 Task: Add Mrm Bone Maximizer With Collagen to the cart.
Action: Mouse moved to (246, 120)
Screenshot: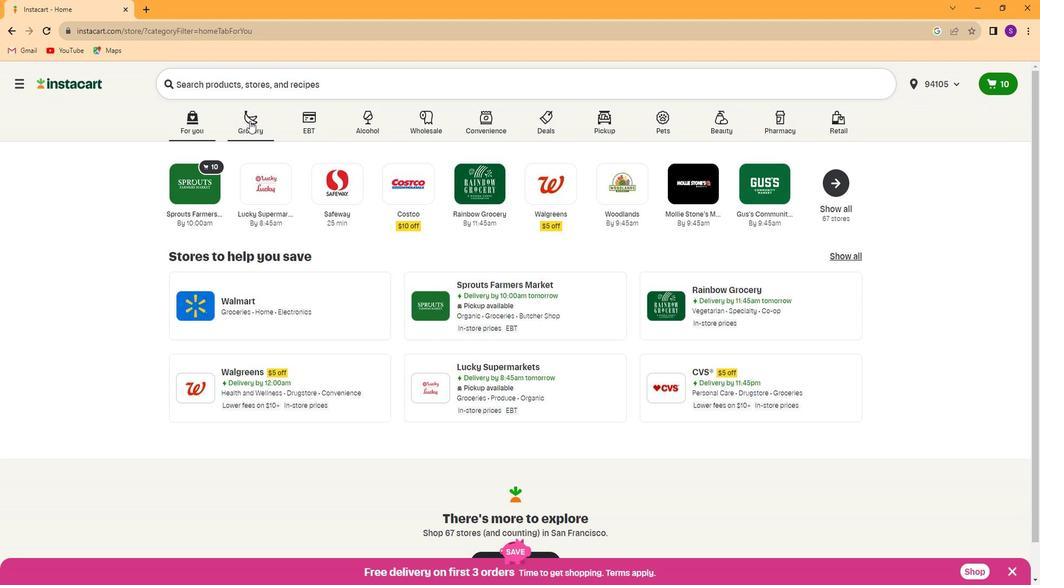 
Action: Mouse pressed left at (246, 120)
Screenshot: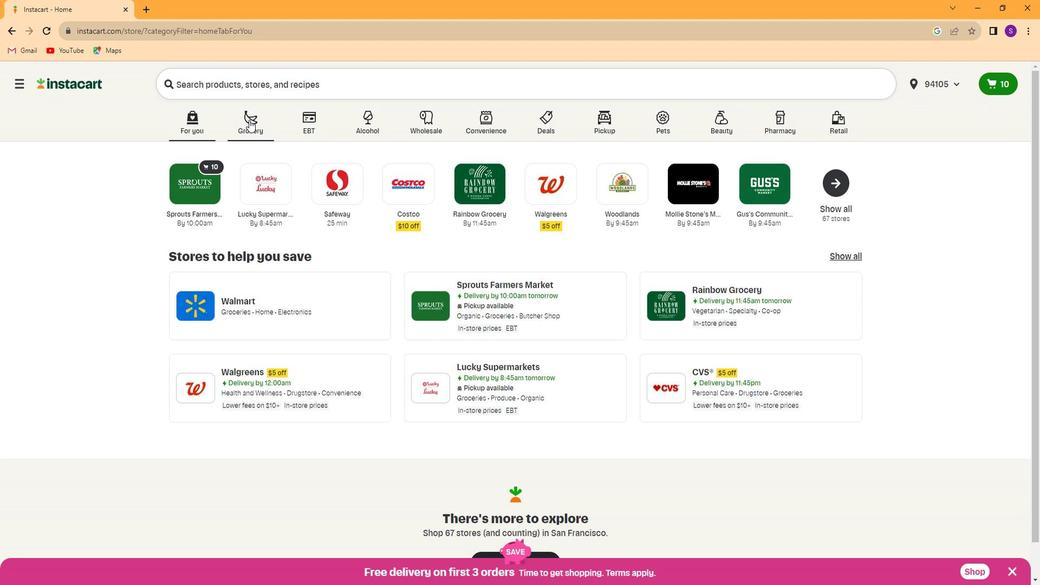 
Action: Mouse moved to (777, 204)
Screenshot: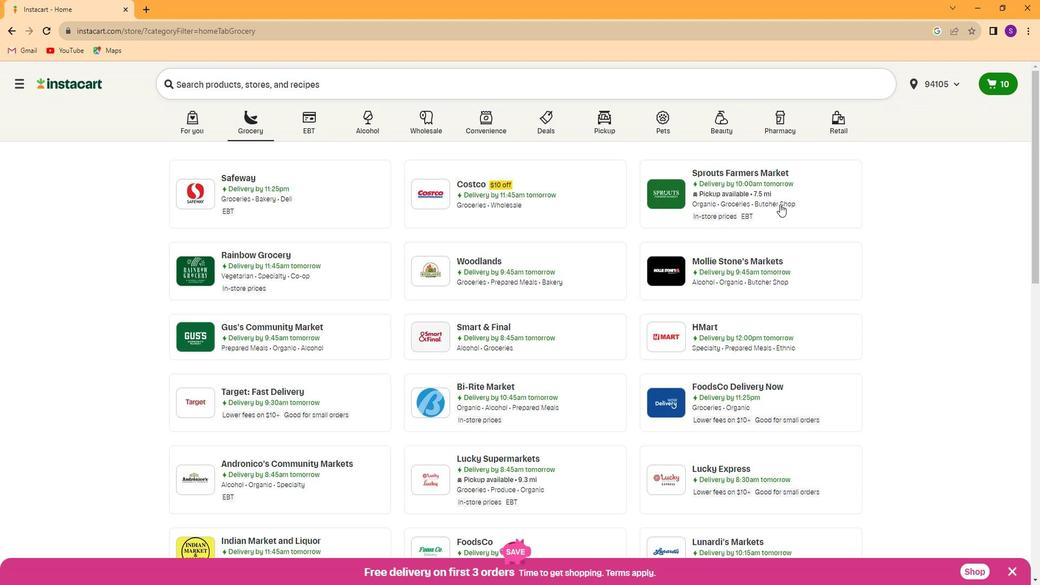 
Action: Mouse pressed left at (777, 204)
Screenshot: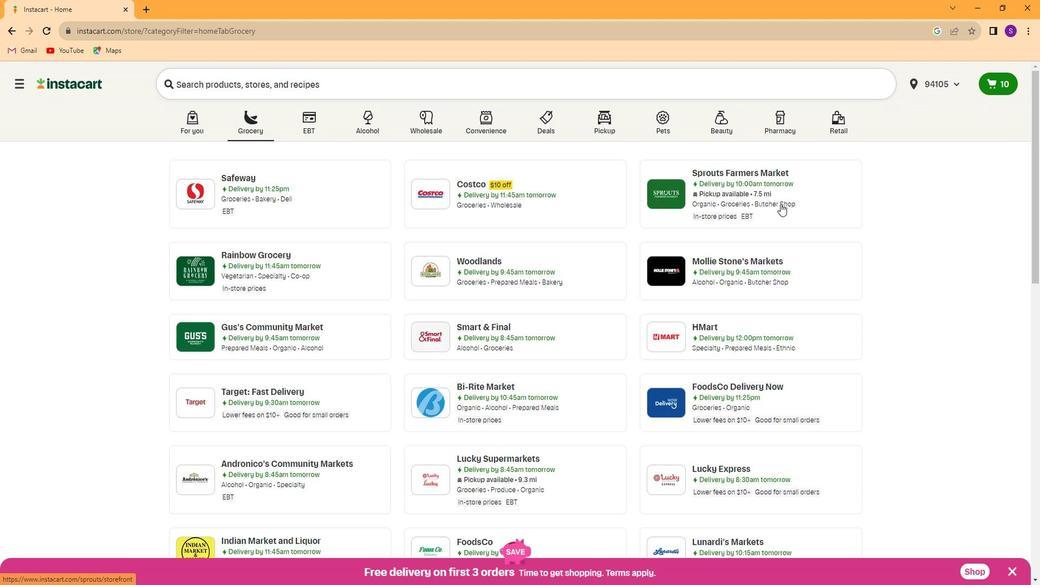 
Action: Mouse moved to (66, 442)
Screenshot: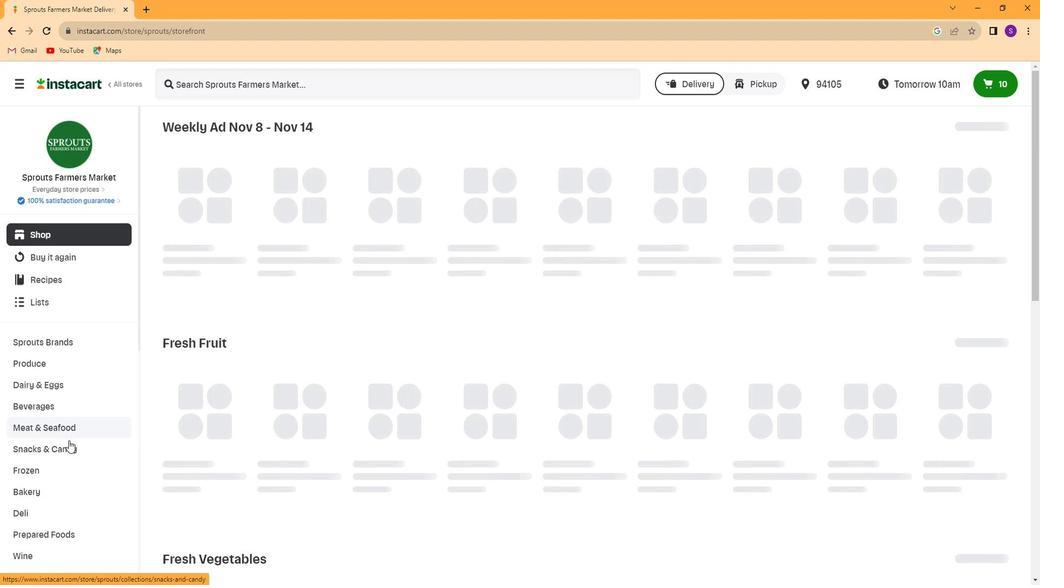 
Action: Mouse scrolled (66, 442) with delta (0, 0)
Screenshot: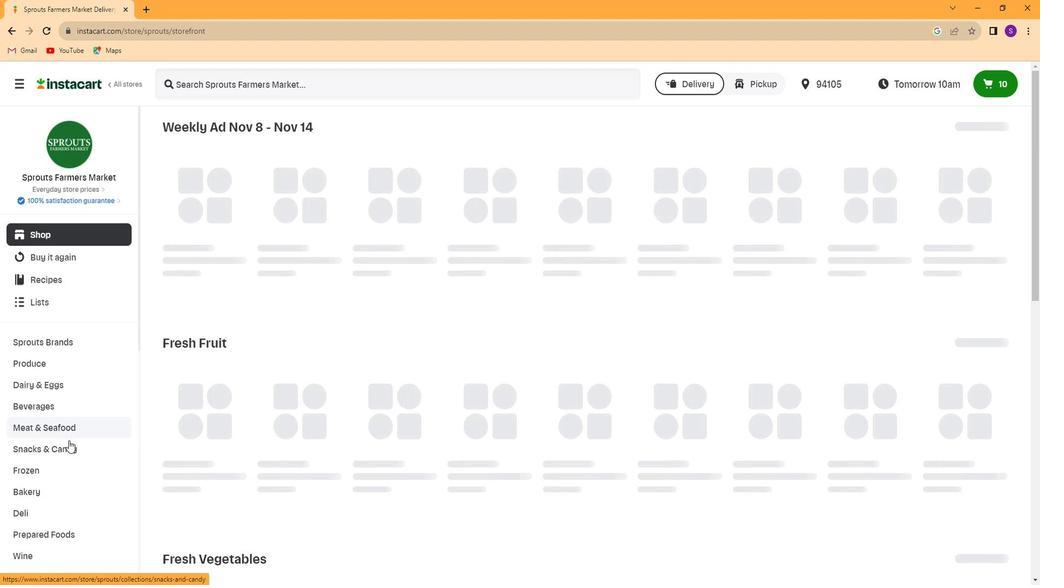 
Action: Mouse moved to (66, 445)
Screenshot: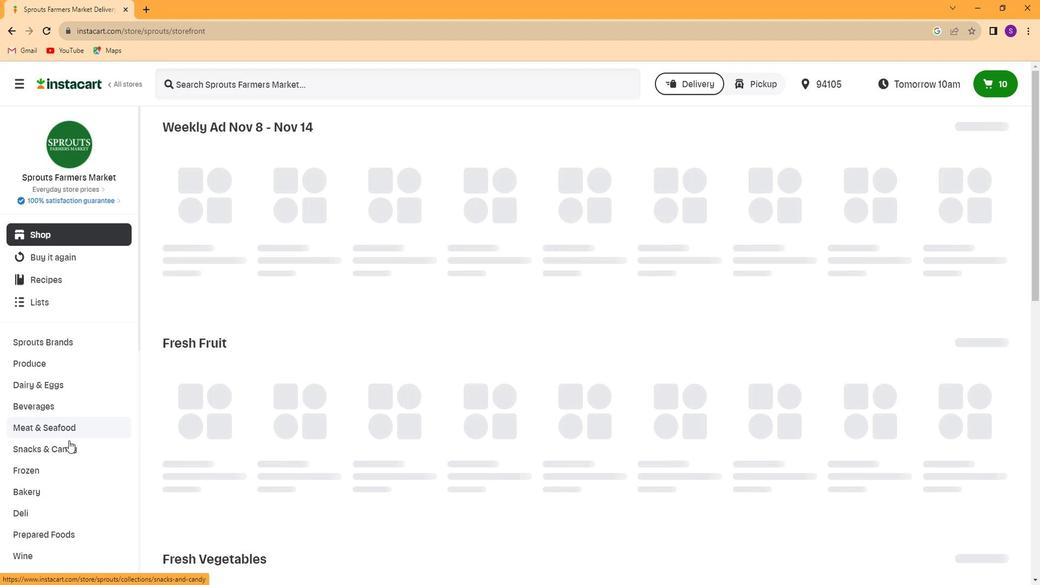 
Action: Mouse scrolled (66, 445) with delta (0, 0)
Screenshot: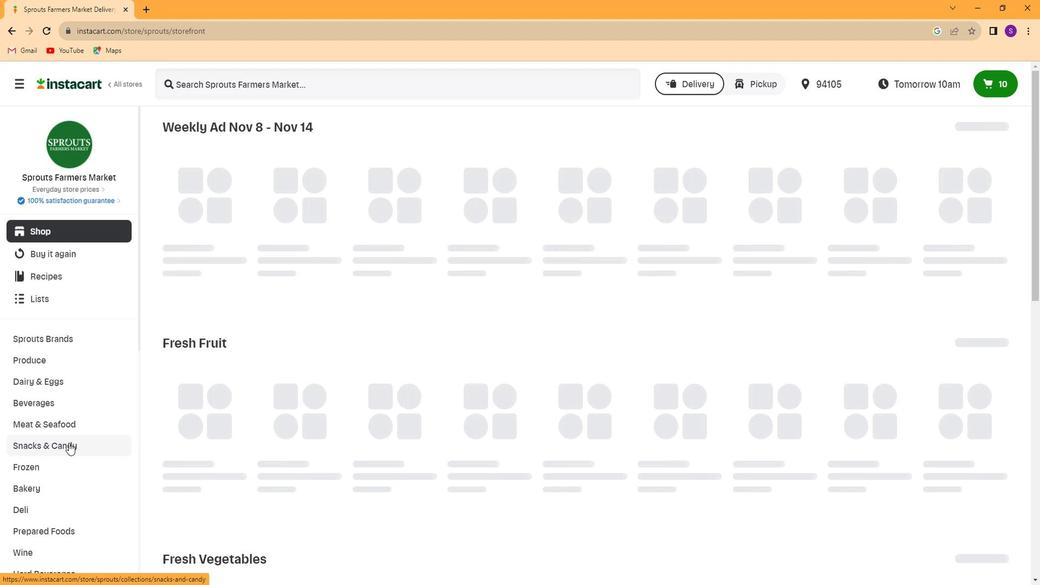 
Action: Mouse scrolled (66, 445) with delta (0, 0)
Screenshot: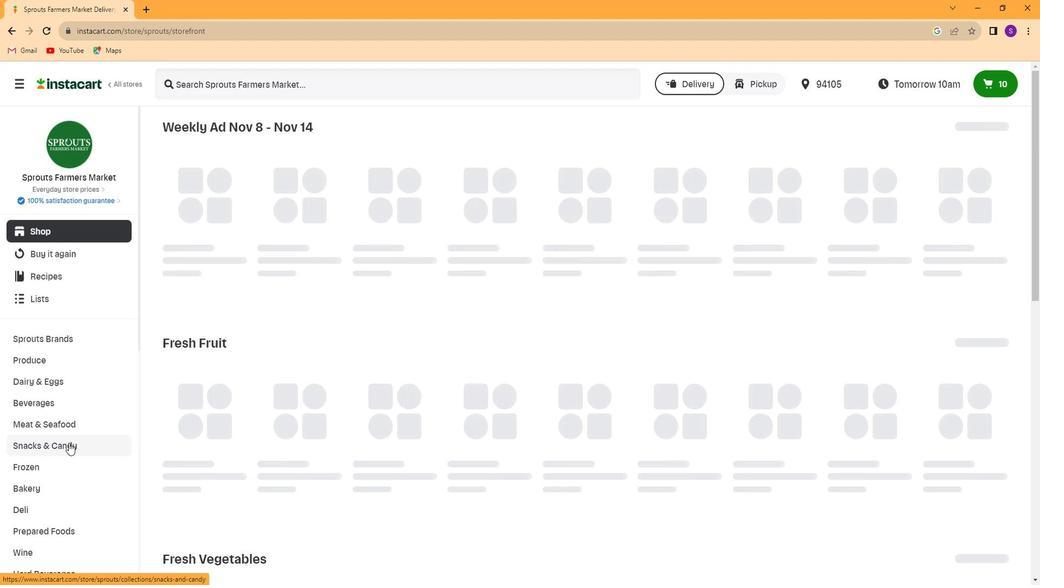 
Action: Mouse scrolled (66, 445) with delta (0, 0)
Screenshot: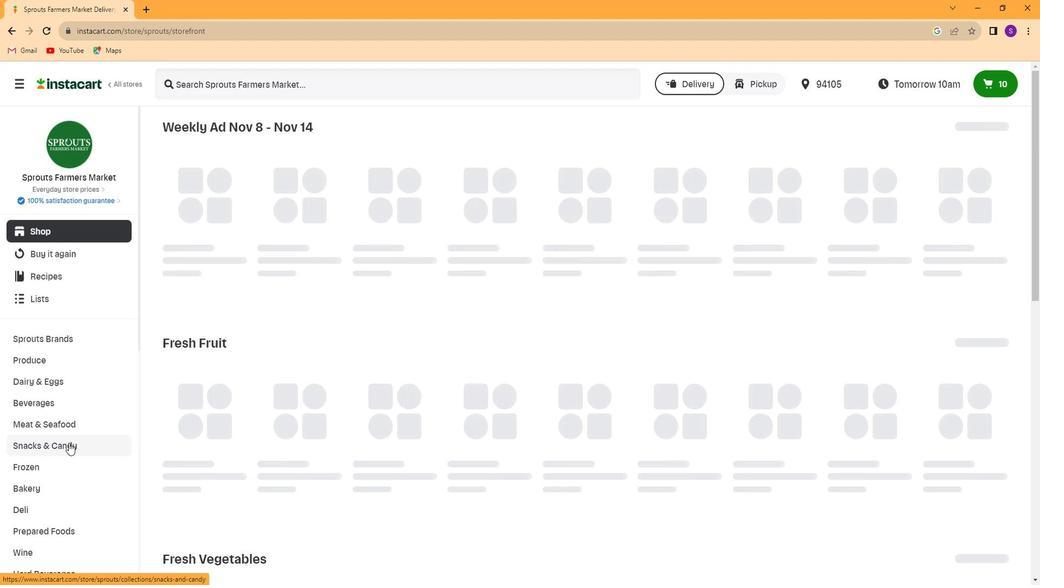 
Action: Mouse moved to (66, 451)
Screenshot: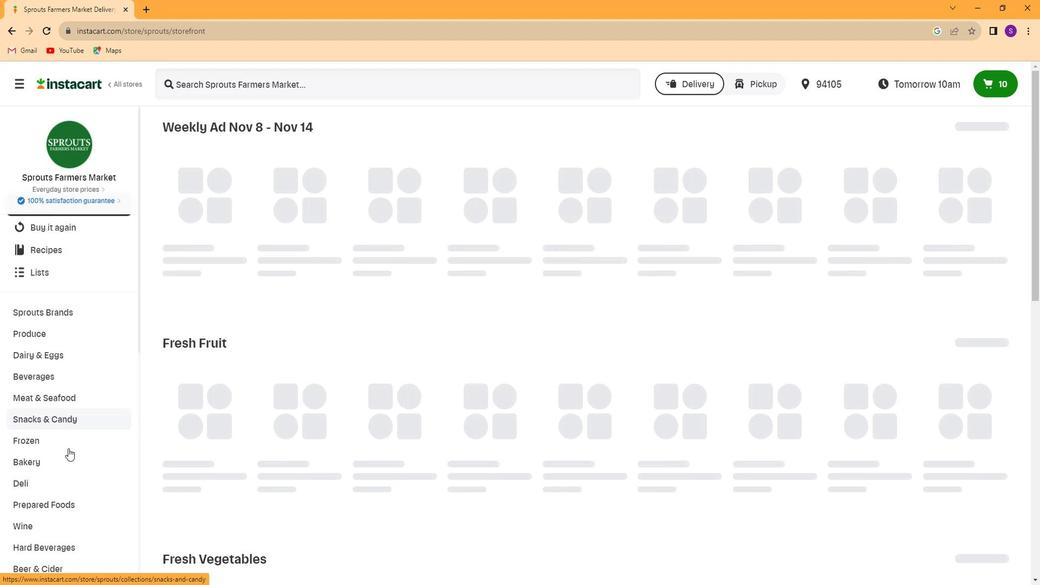 
Action: Mouse scrolled (66, 451) with delta (0, 0)
Screenshot: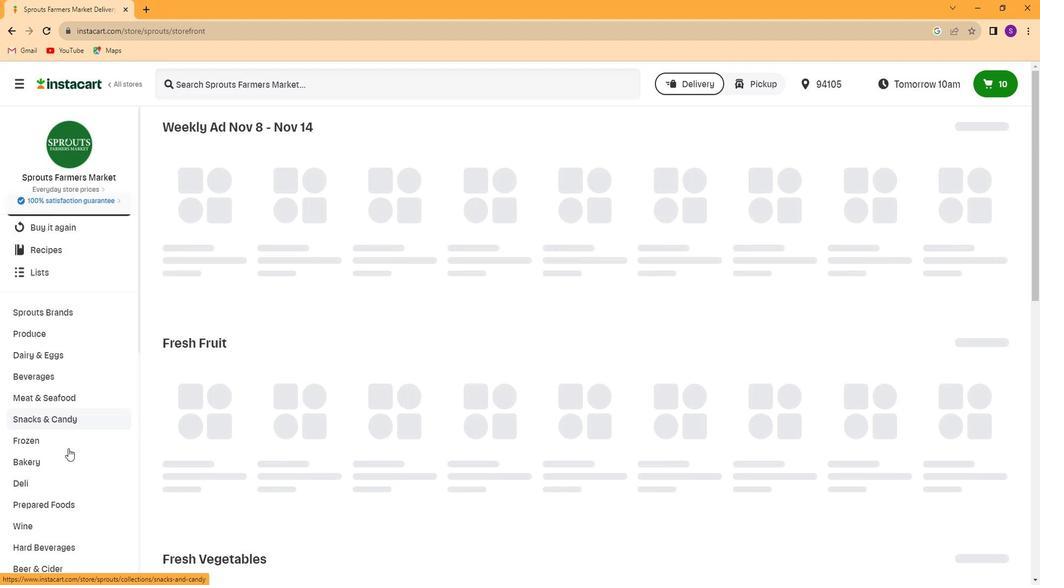 
Action: Mouse moved to (64, 456)
Screenshot: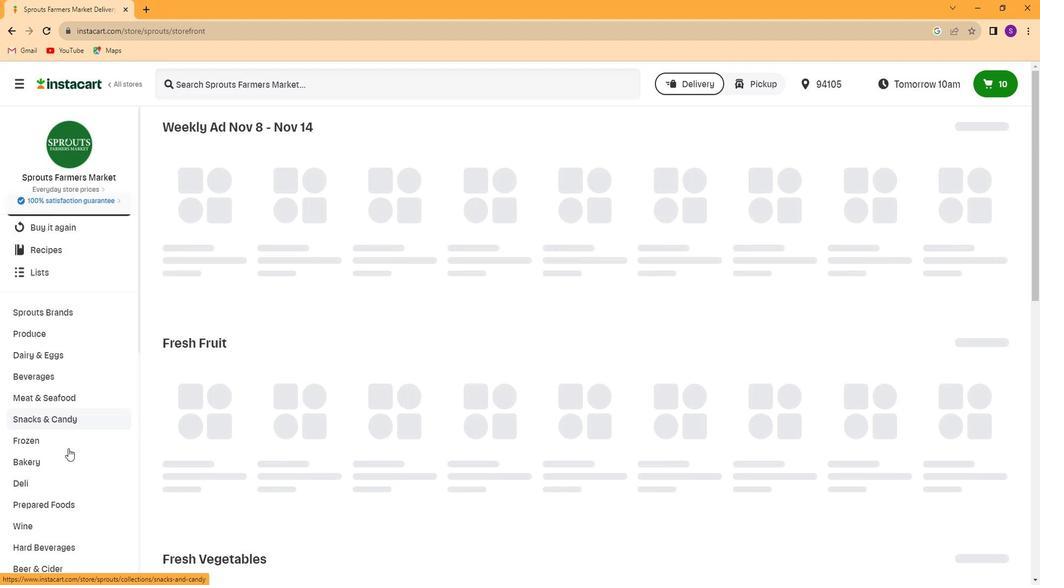 
Action: Mouse scrolled (64, 455) with delta (0, 0)
Screenshot: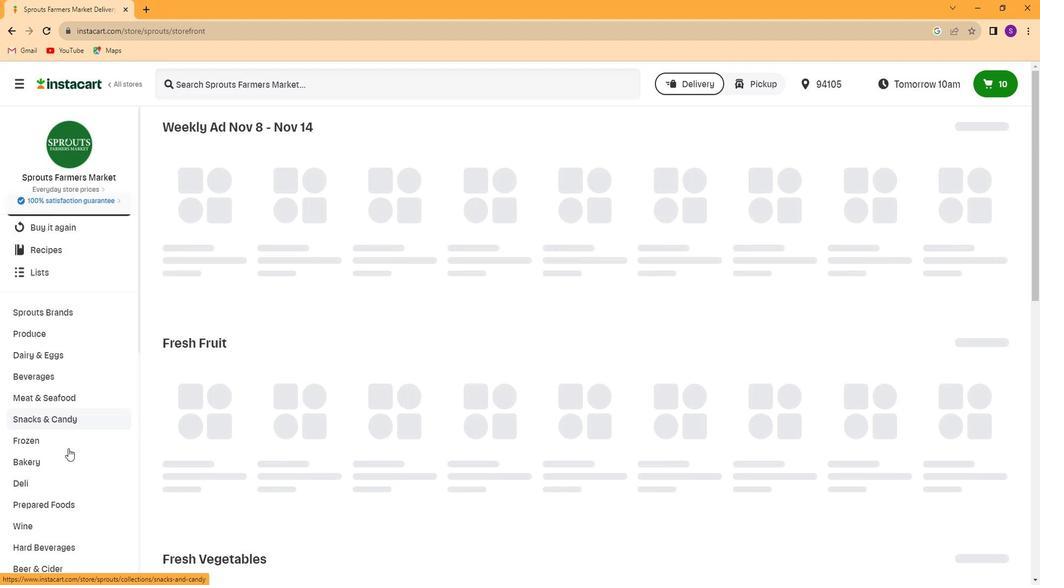 
Action: Mouse scrolled (64, 455) with delta (0, 0)
Screenshot: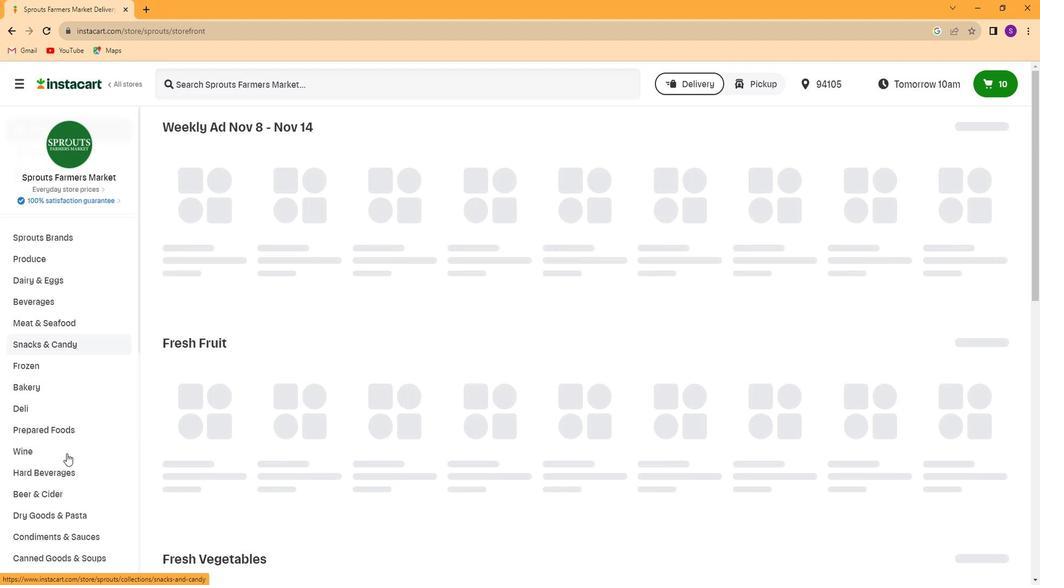 
Action: Mouse scrolled (64, 455) with delta (0, 0)
Screenshot: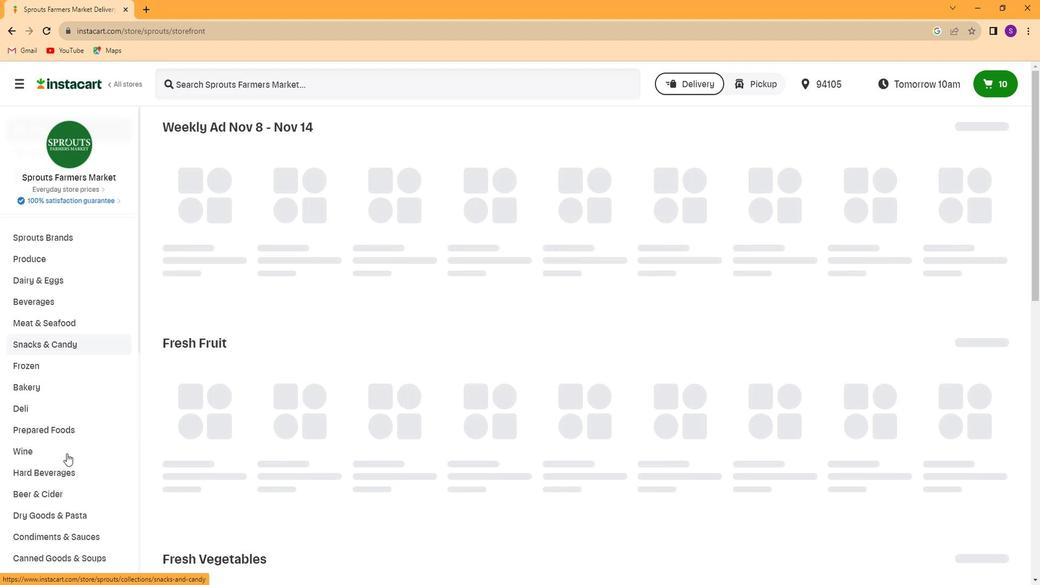 
Action: Mouse scrolled (64, 455) with delta (0, 0)
Screenshot: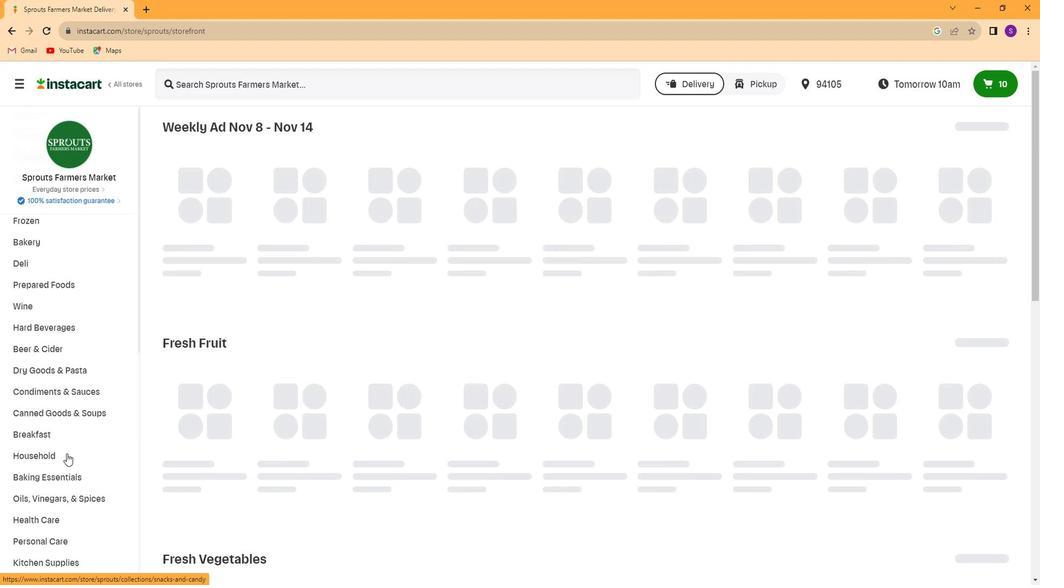 
Action: Mouse moved to (82, 535)
Screenshot: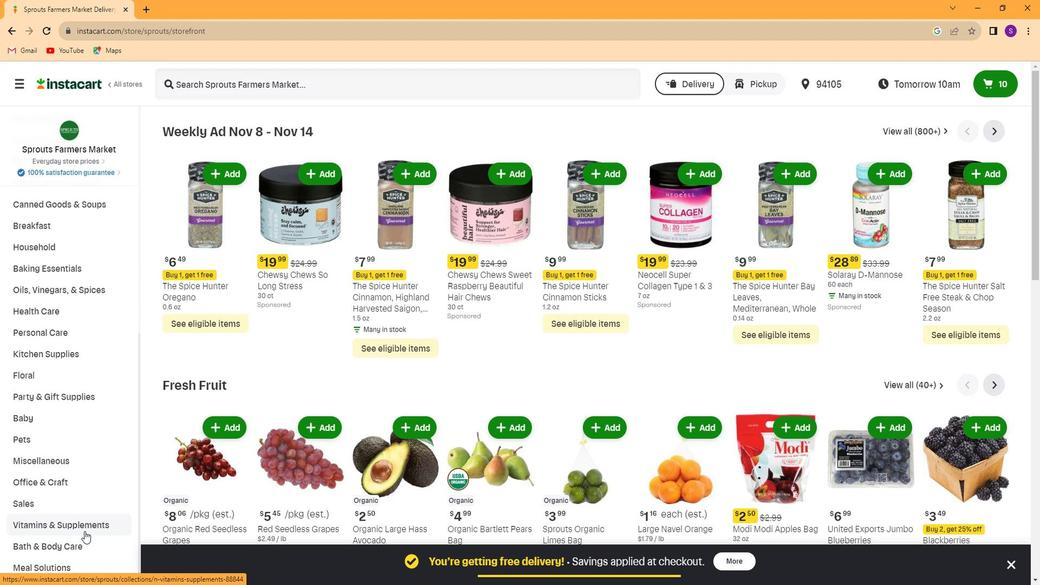 
Action: Mouse pressed left at (82, 535)
Screenshot: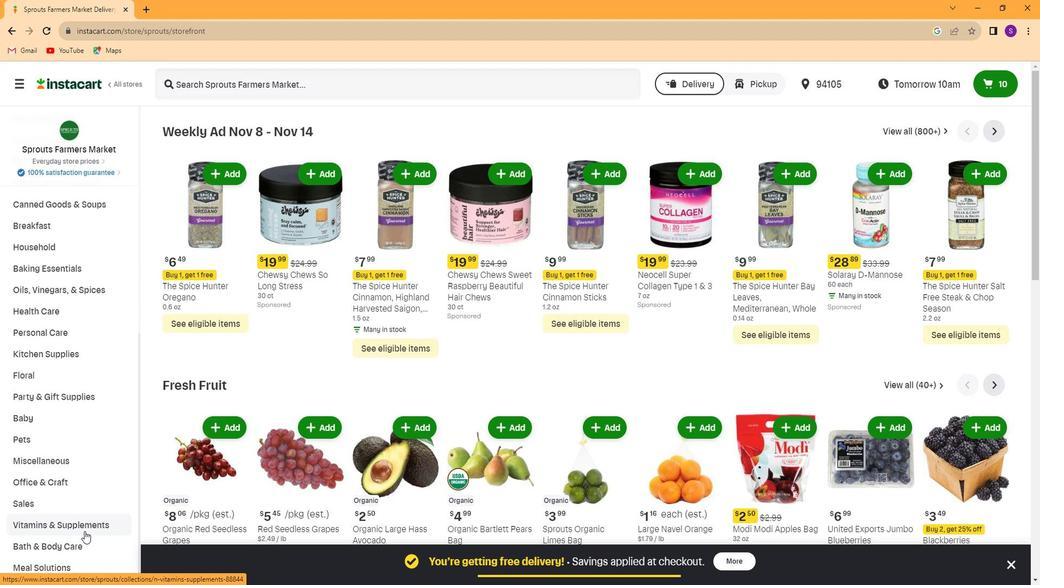 
Action: Mouse moved to (906, 160)
Screenshot: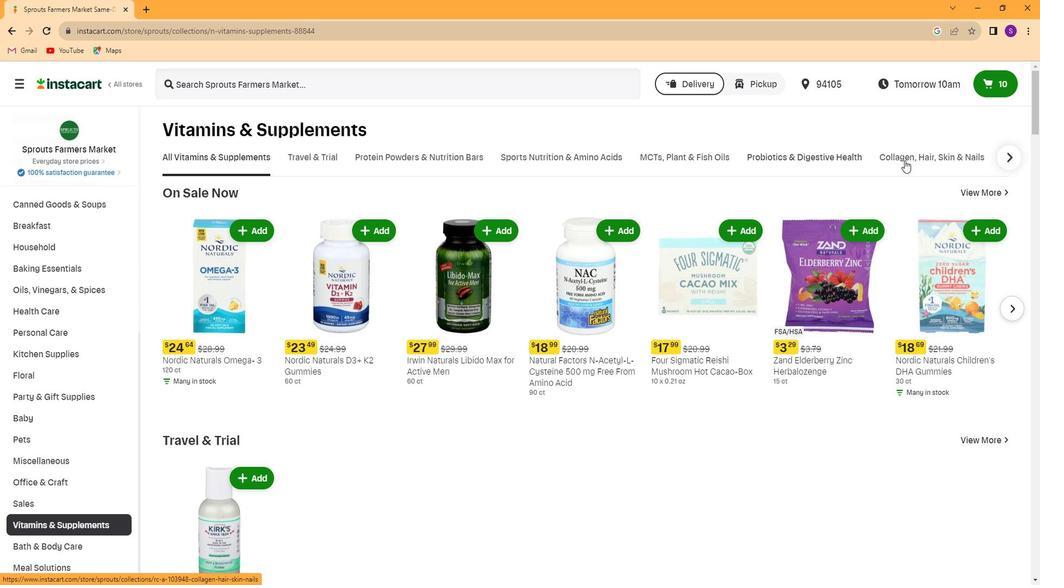 
Action: Mouse pressed left at (906, 160)
Screenshot: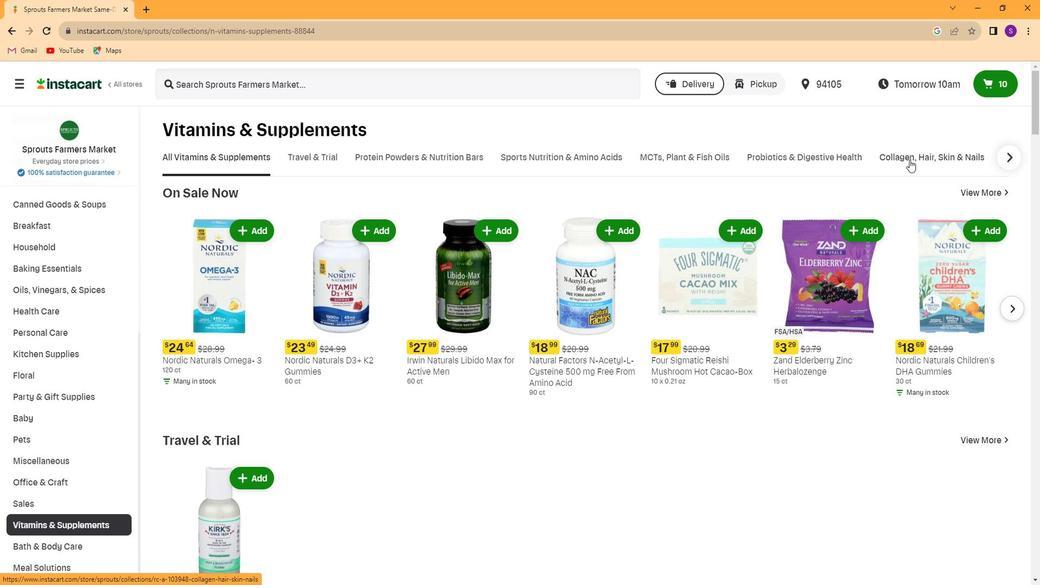 
Action: Mouse moved to (420, 85)
Screenshot: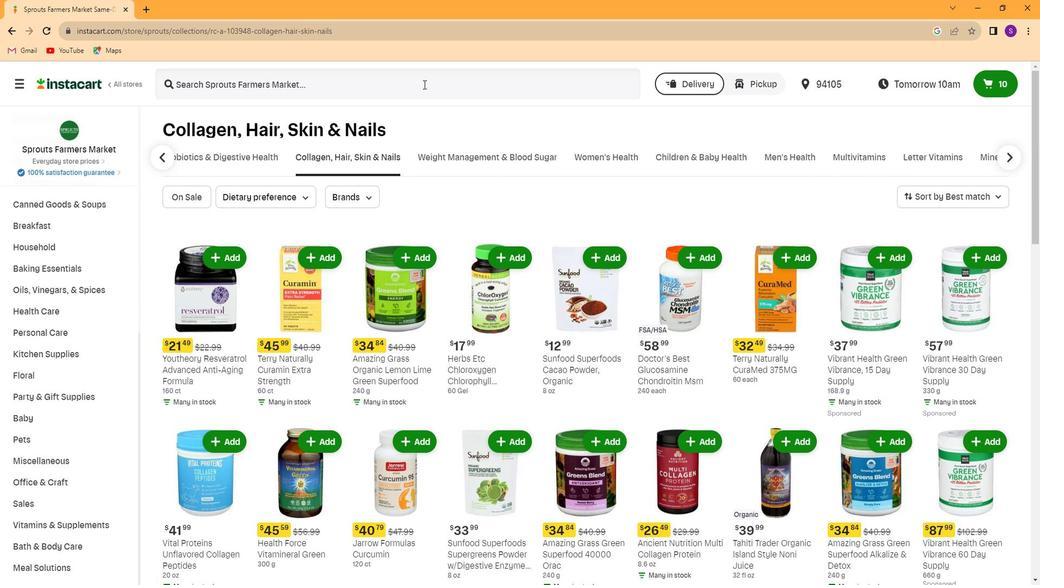 
Action: Mouse pressed left at (420, 85)
Screenshot: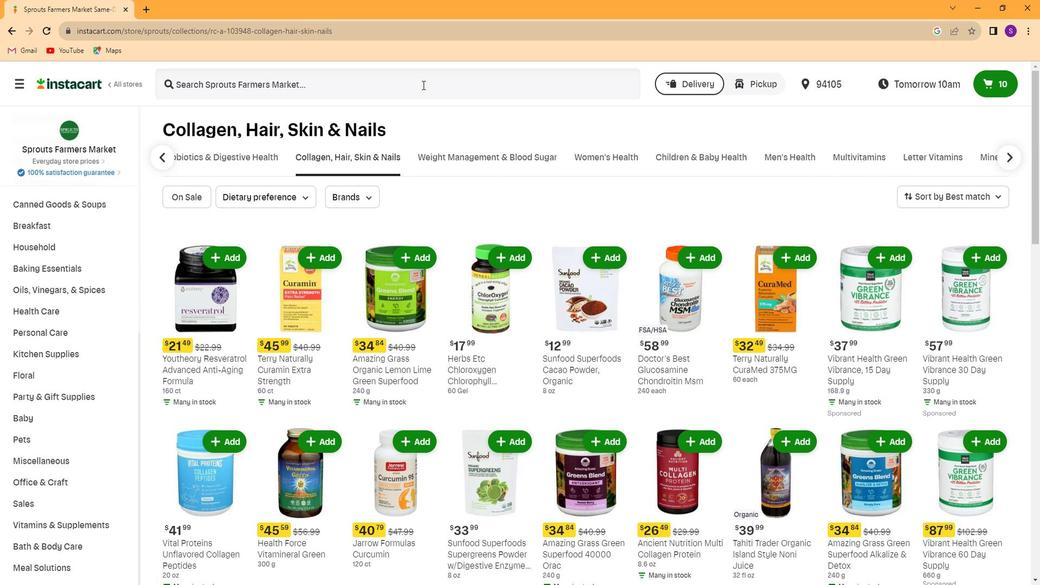 
Action: Key pressed <Key.caps_lock>M<Key.caps_lock>rm<Key.space><Key.caps_lock>B<Key.caps_lock>one<Key.space><Key.caps_lock>M<Key.caps_lock>aximizer<Key.space>with<Key.space>collagen<Key.enter>
Screenshot: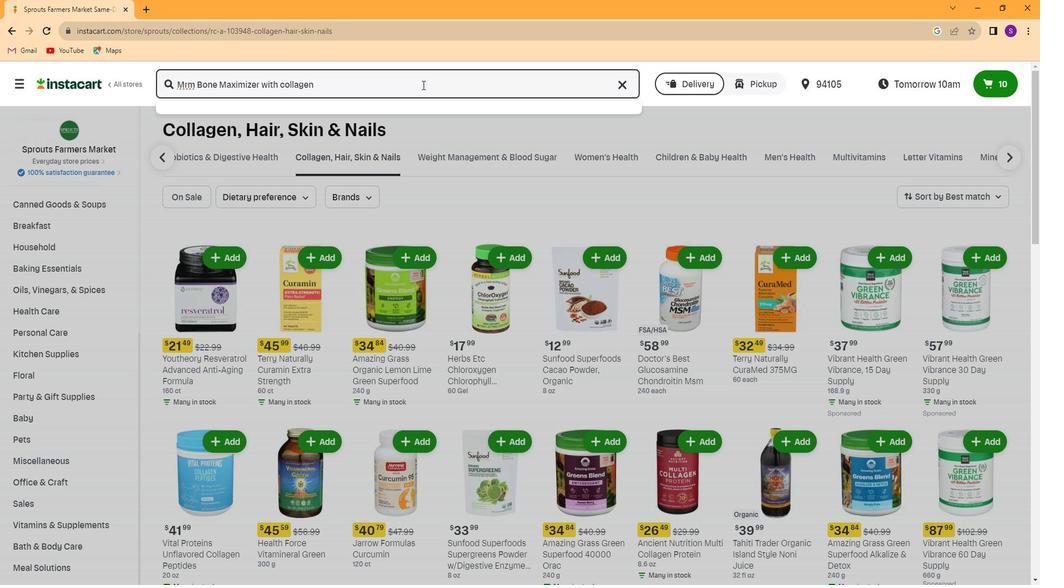 
Action: Mouse moved to (473, 272)
Screenshot: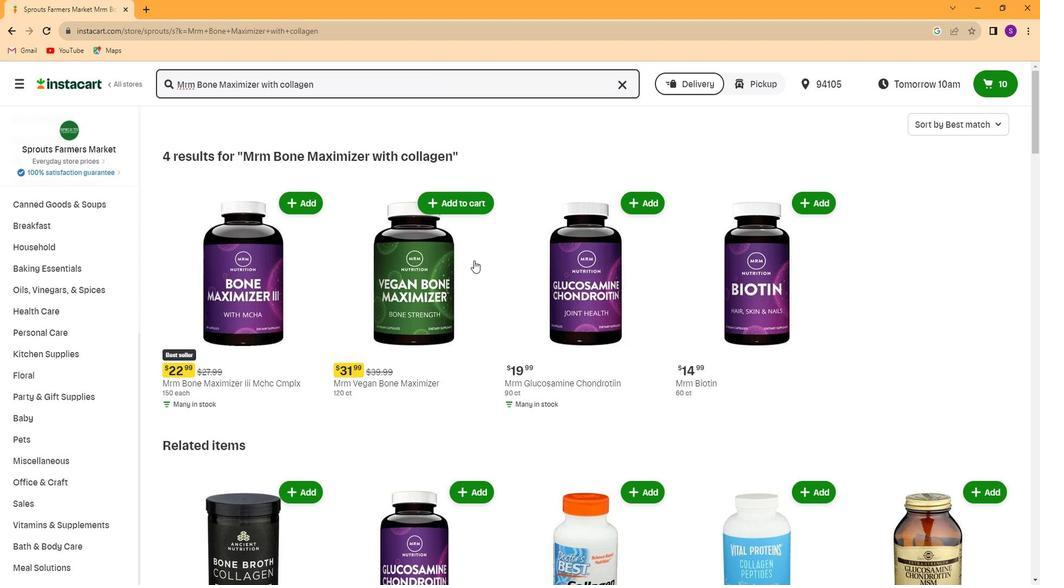 
Action: Mouse scrolled (473, 271) with delta (0, 0)
Screenshot: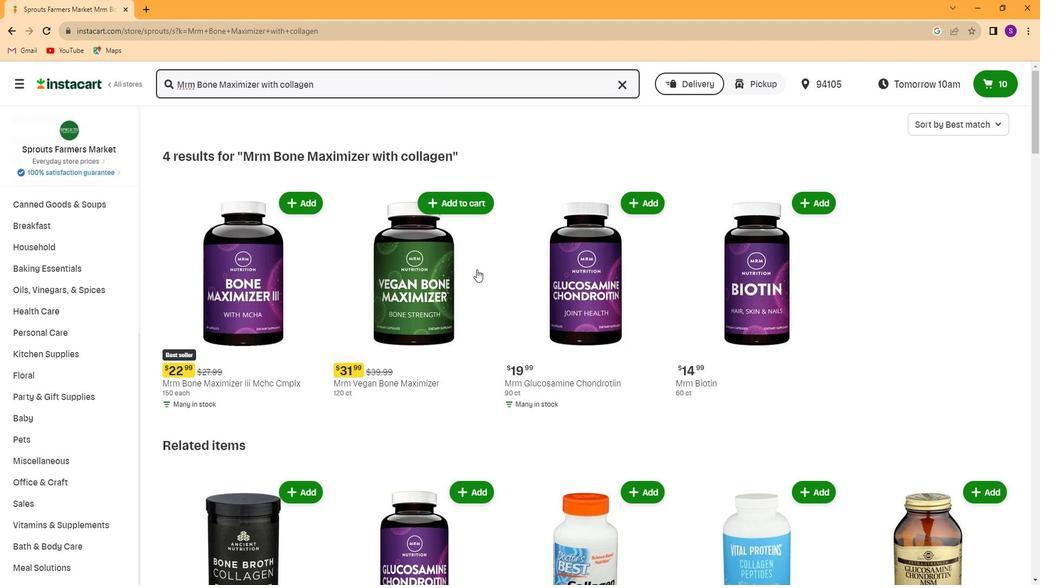 
Action: Mouse moved to (473, 275)
Screenshot: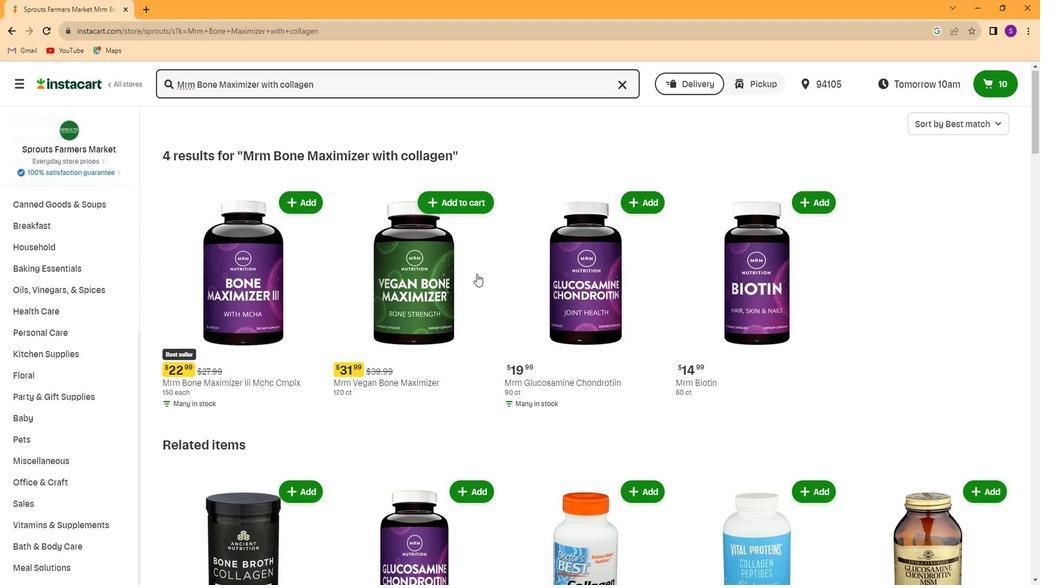 
Action: Mouse scrolled (473, 274) with delta (0, -1)
Screenshot: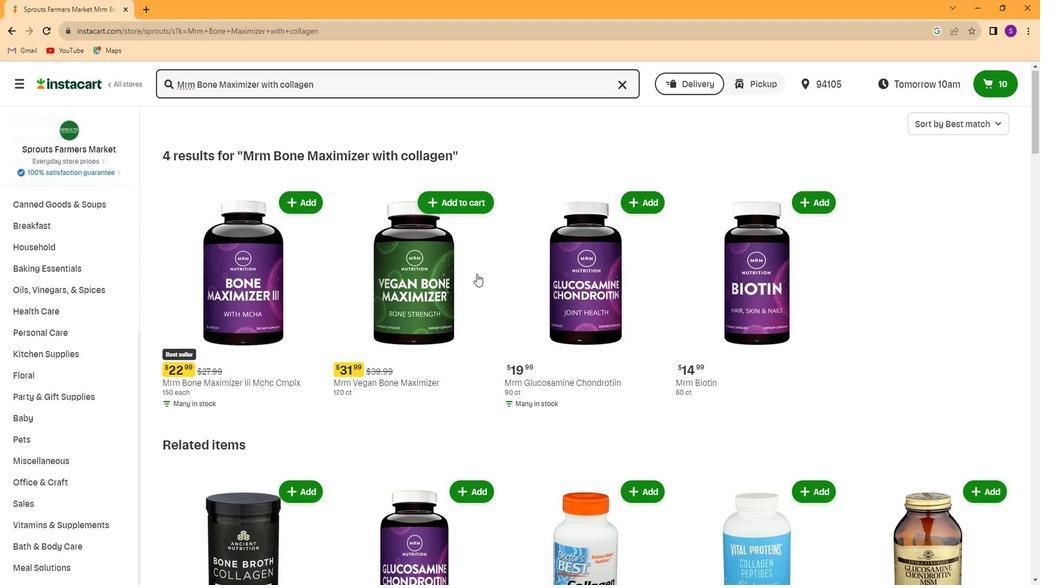
Action: Mouse moved to (473, 276)
Screenshot: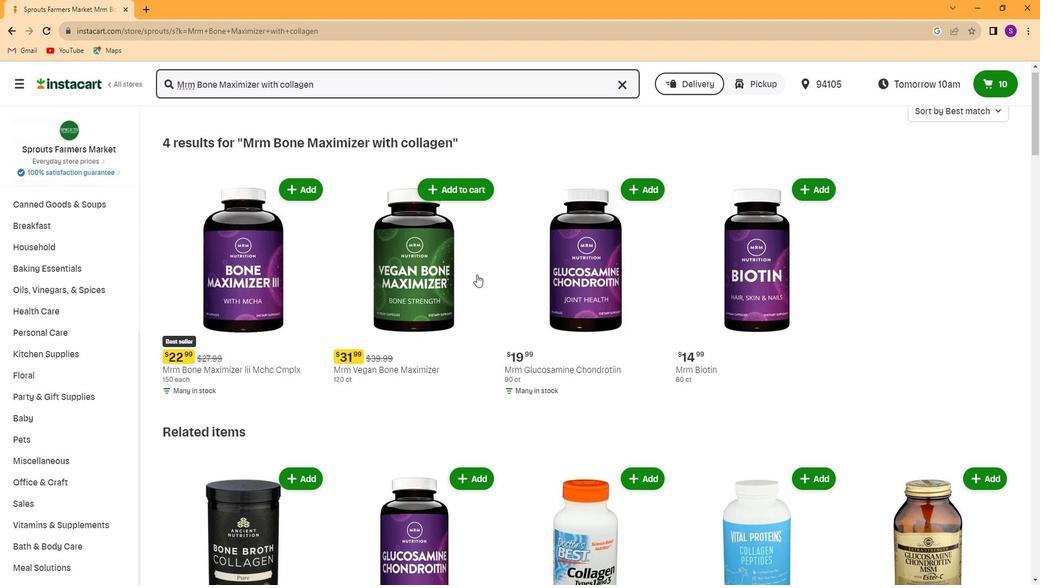 
Action: Mouse scrolled (473, 275) with delta (0, 0)
Screenshot: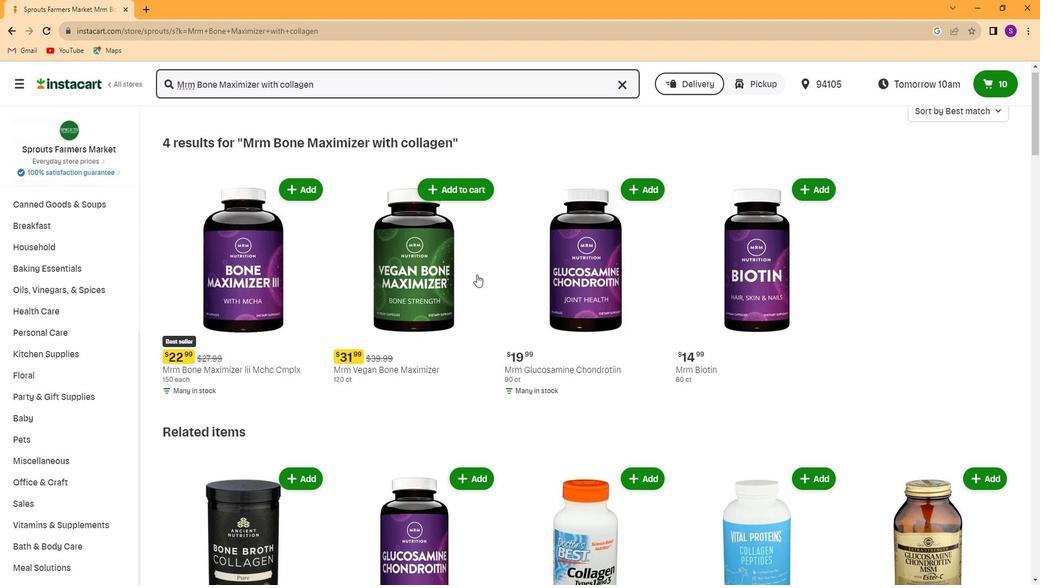 
Action: Mouse moved to (473, 276)
Screenshot: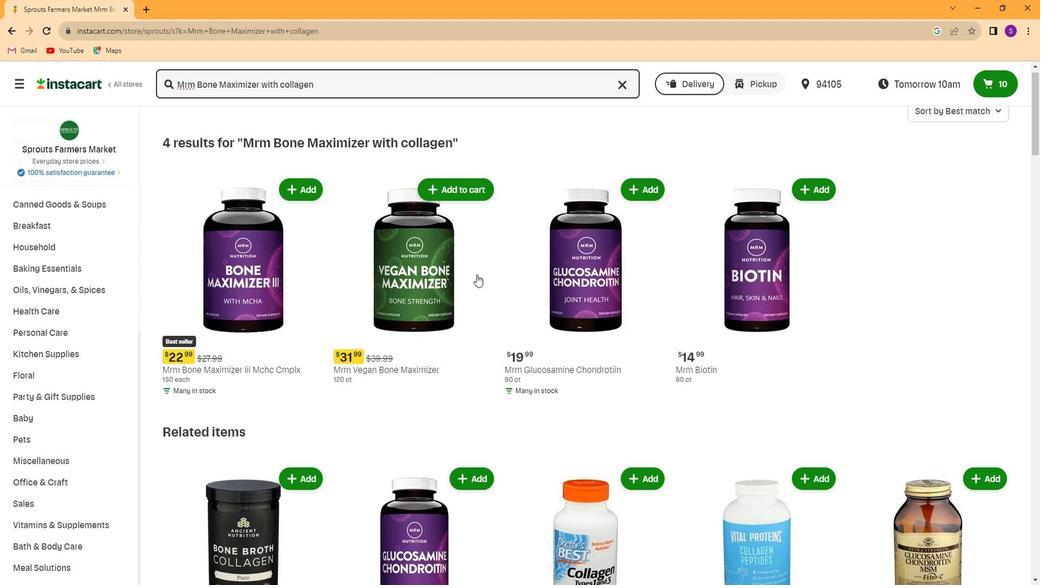 
Action: Mouse scrolled (473, 276) with delta (0, 0)
Screenshot: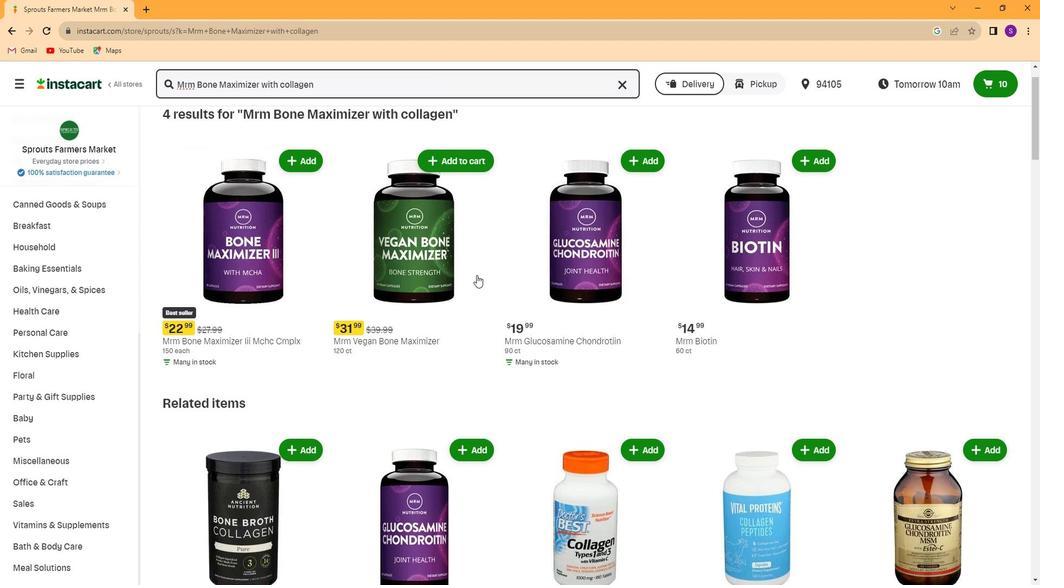 
Action: Mouse scrolled (473, 276) with delta (0, 0)
Screenshot: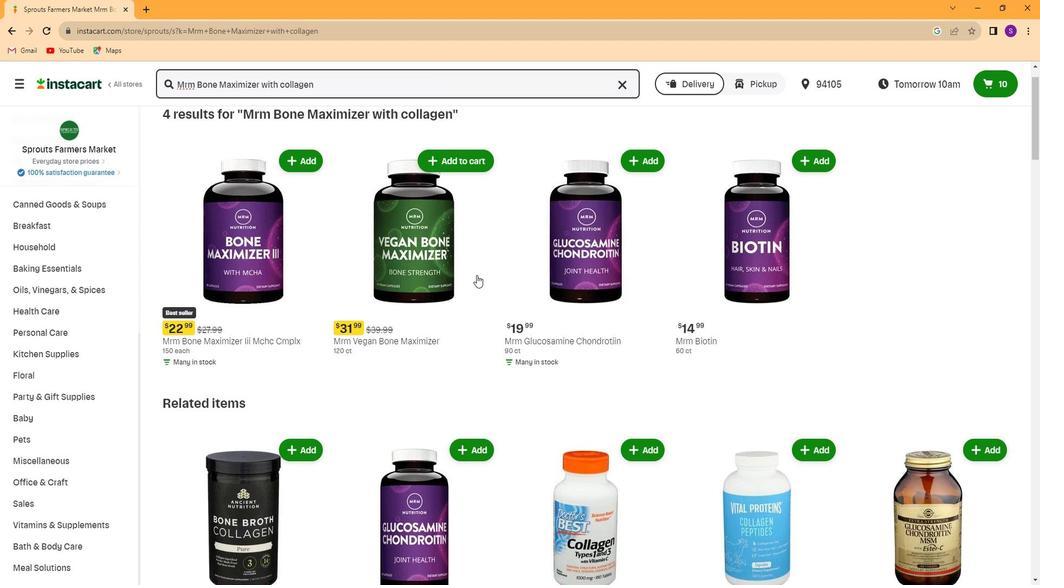 
Action: Mouse moved to (473, 267)
Screenshot: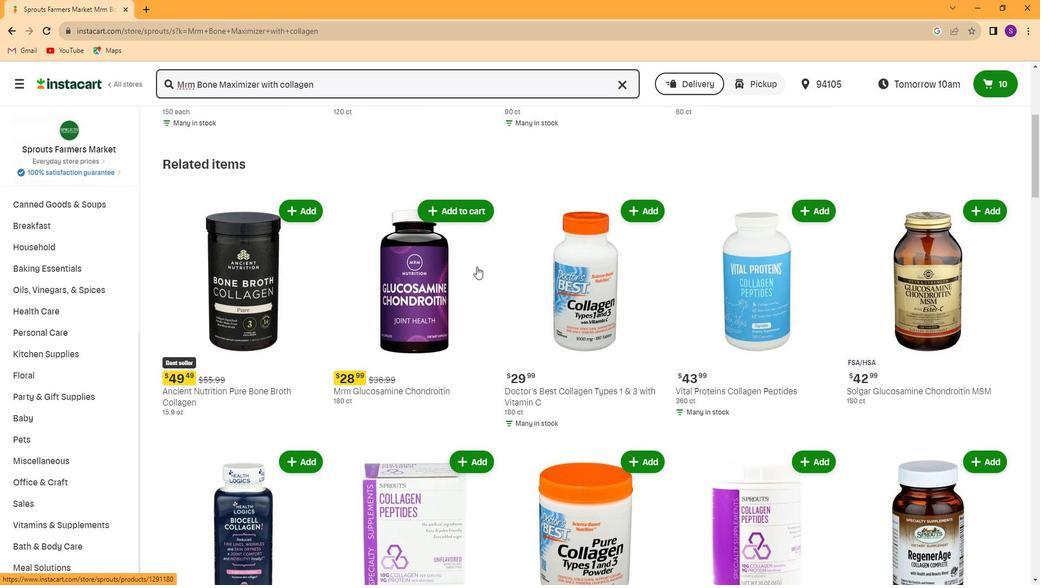 
Action: Mouse scrolled (473, 267) with delta (0, 0)
Screenshot: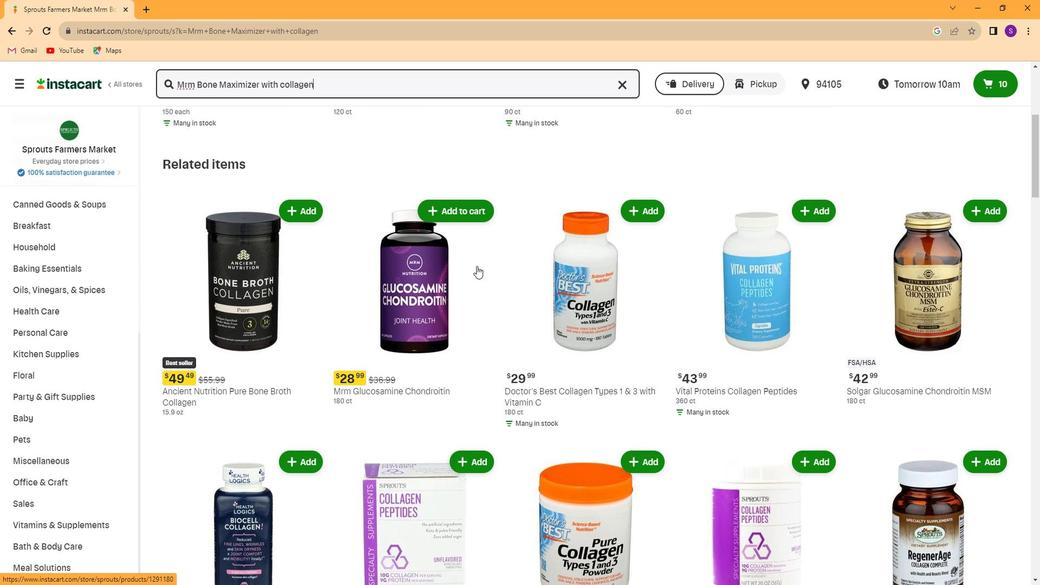
Action: Mouse scrolled (473, 267) with delta (0, 0)
Screenshot: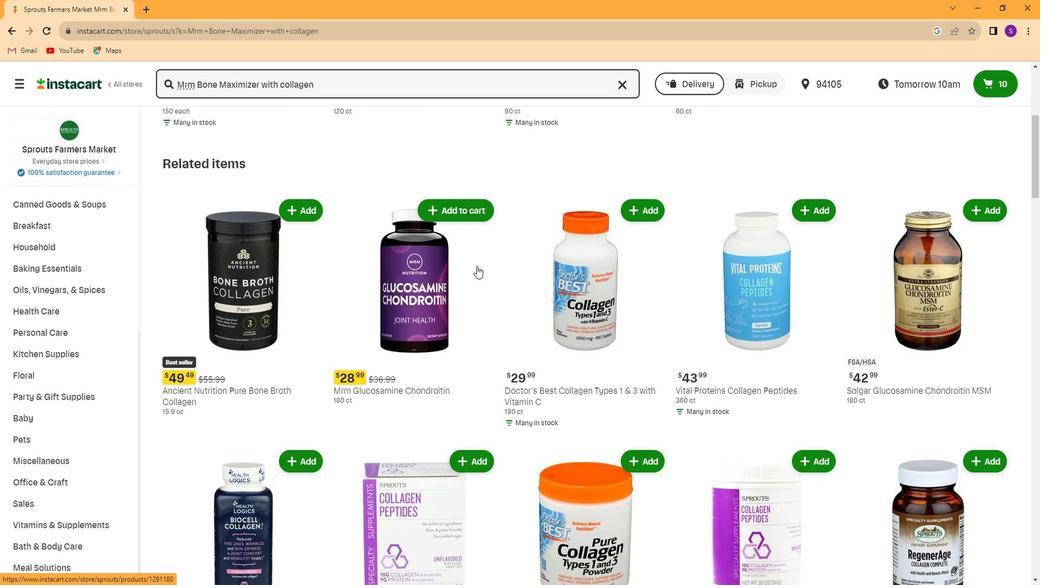 
Action: Mouse scrolled (473, 267) with delta (0, 0)
Screenshot: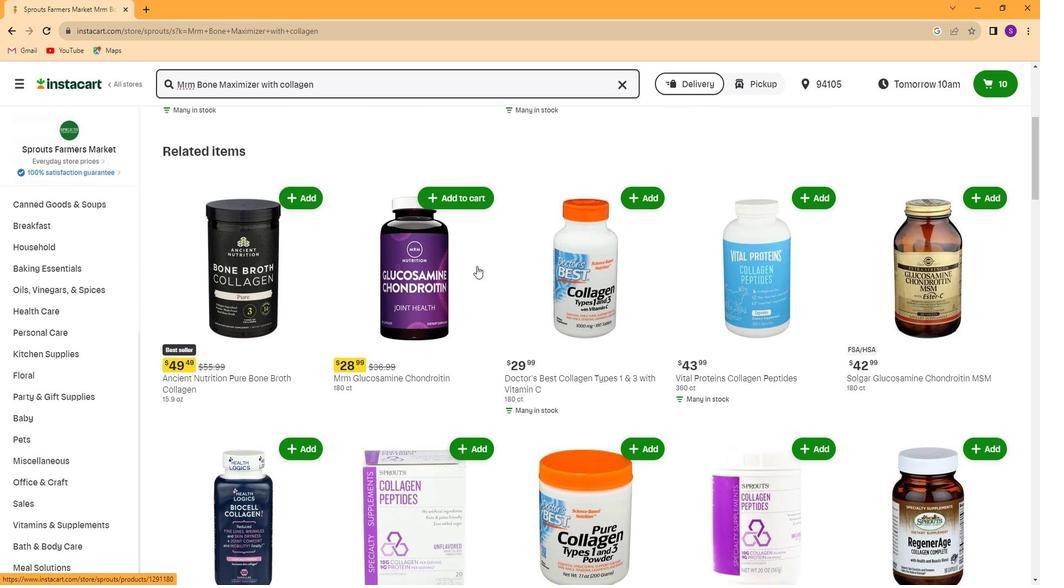 
Action: Mouse scrolled (473, 267) with delta (0, 0)
Screenshot: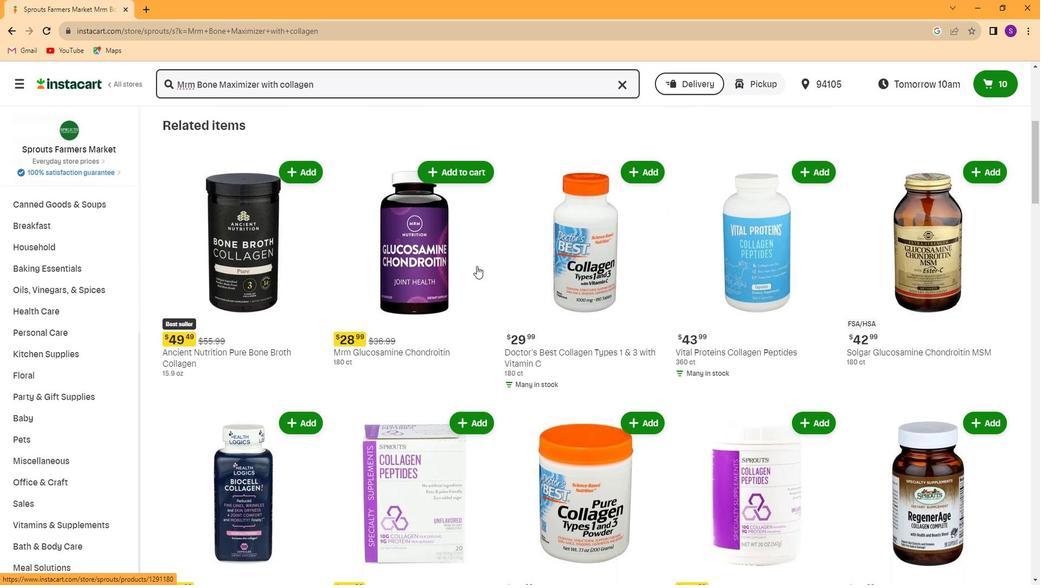 
Action: Mouse moved to (473, 265)
Screenshot: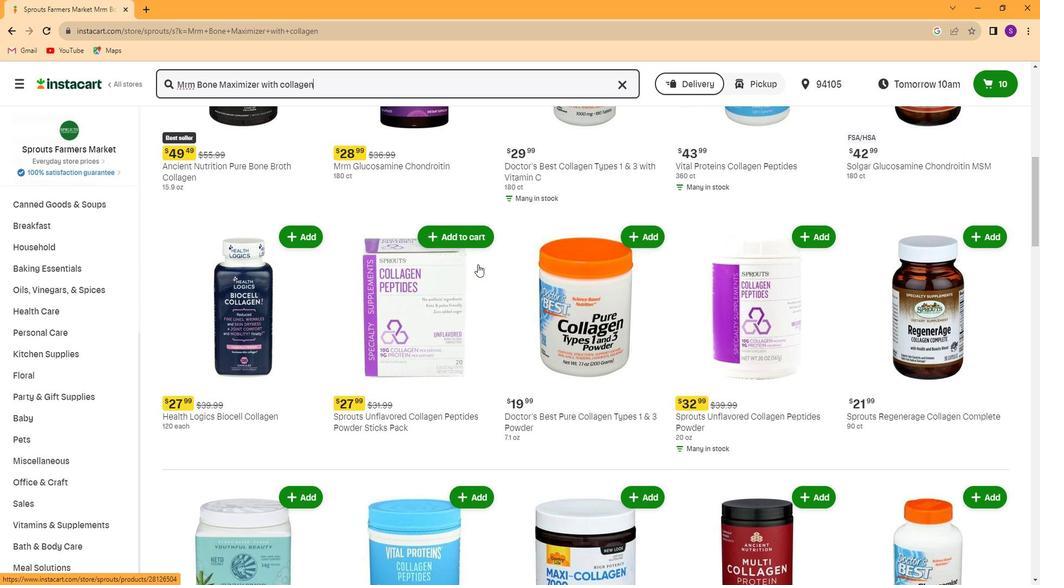 
